 Task: Specify the number of major spacing intervals on the chart.
Action: Mouse pressed left at (150, 285)
Screenshot: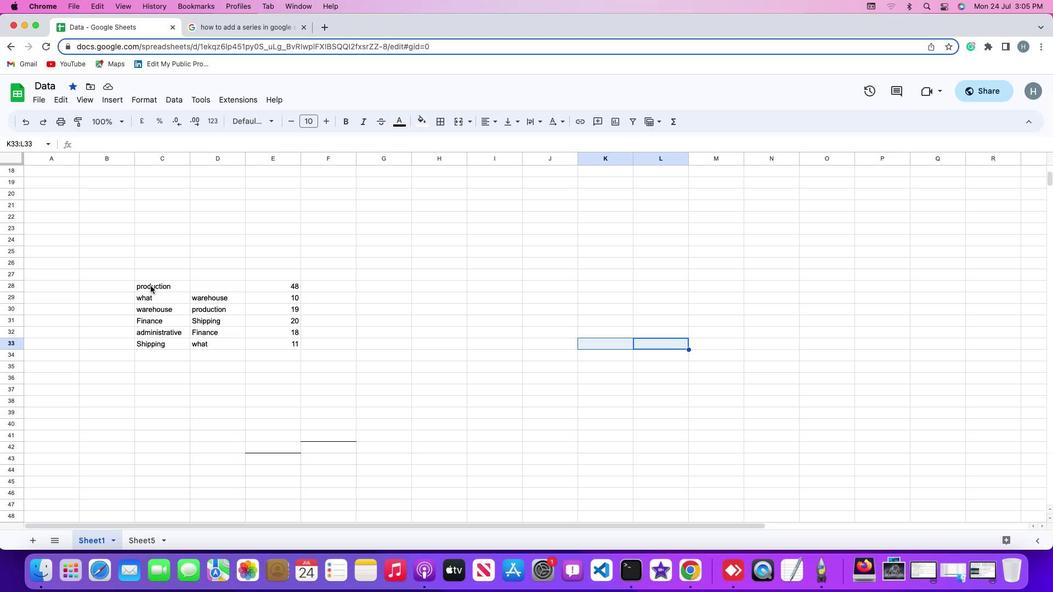 
Action: Mouse pressed left at (150, 285)
Screenshot: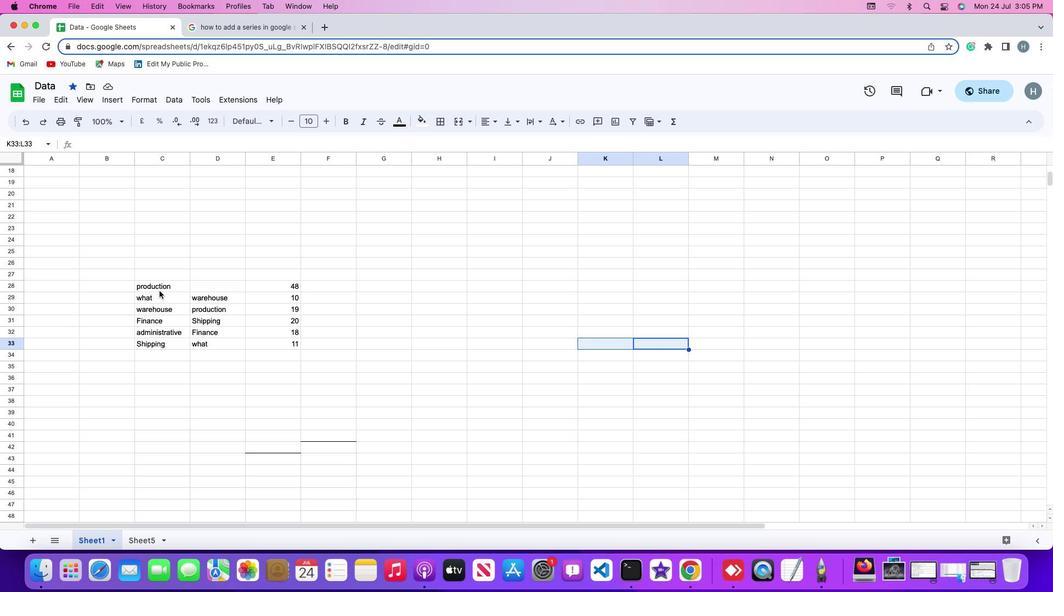 
Action: Mouse moved to (120, 94)
Screenshot: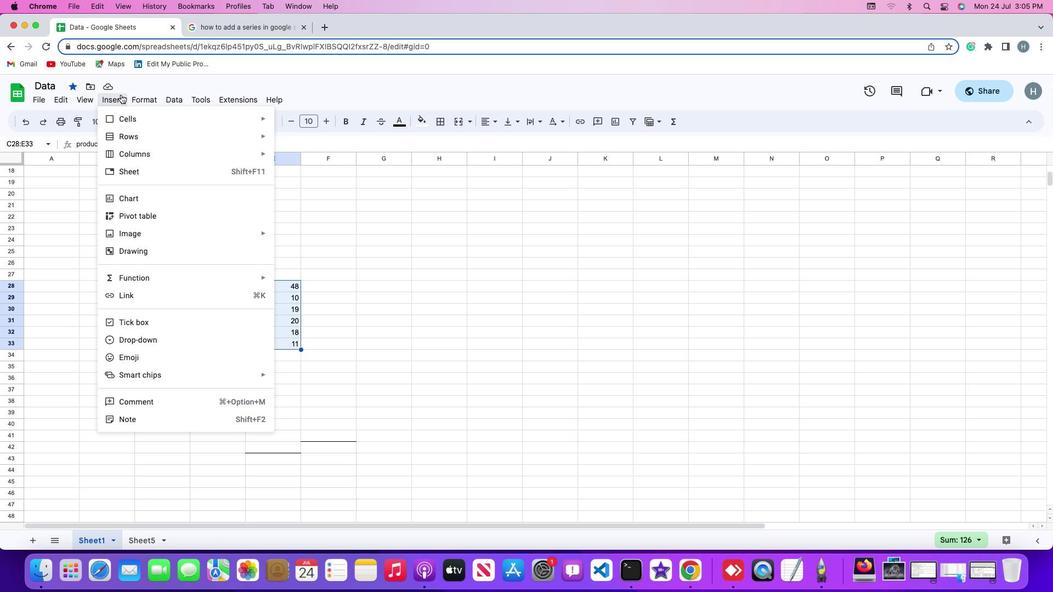 
Action: Mouse pressed left at (120, 94)
Screenshot: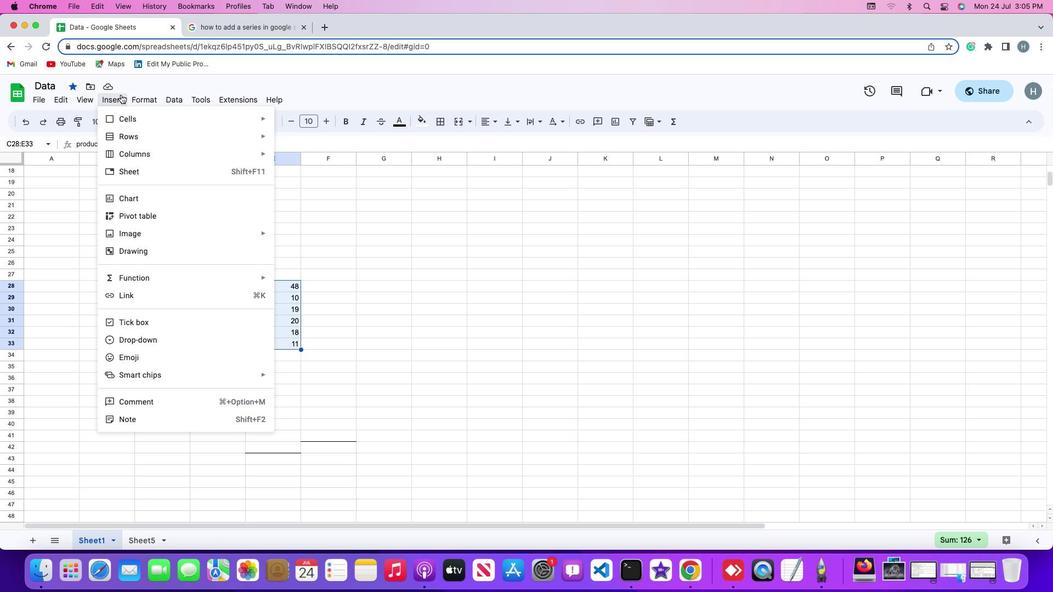 
Action: Mouse moved to (136, 195)
Screenshot: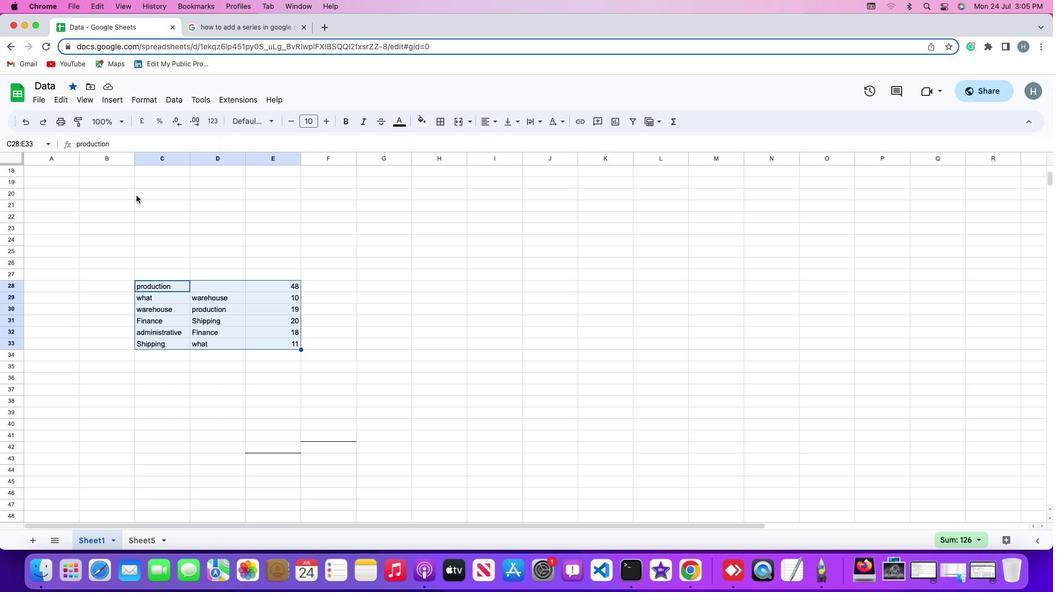 
Action: Mouse pressed left at (136, 195)
Screenshot: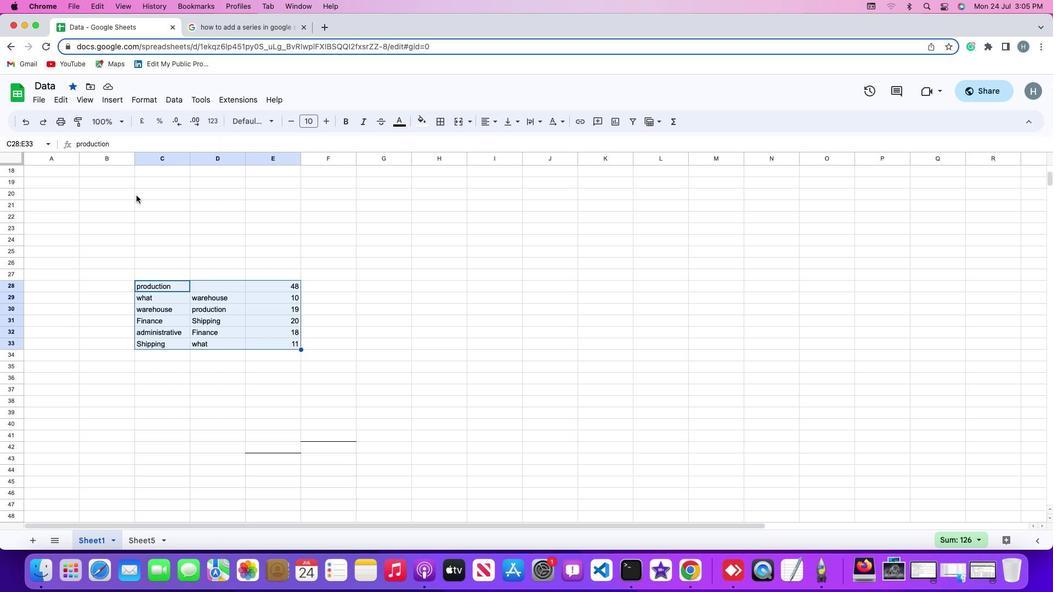 
Action: Mouse moved to (1005, 154)
Screenshot: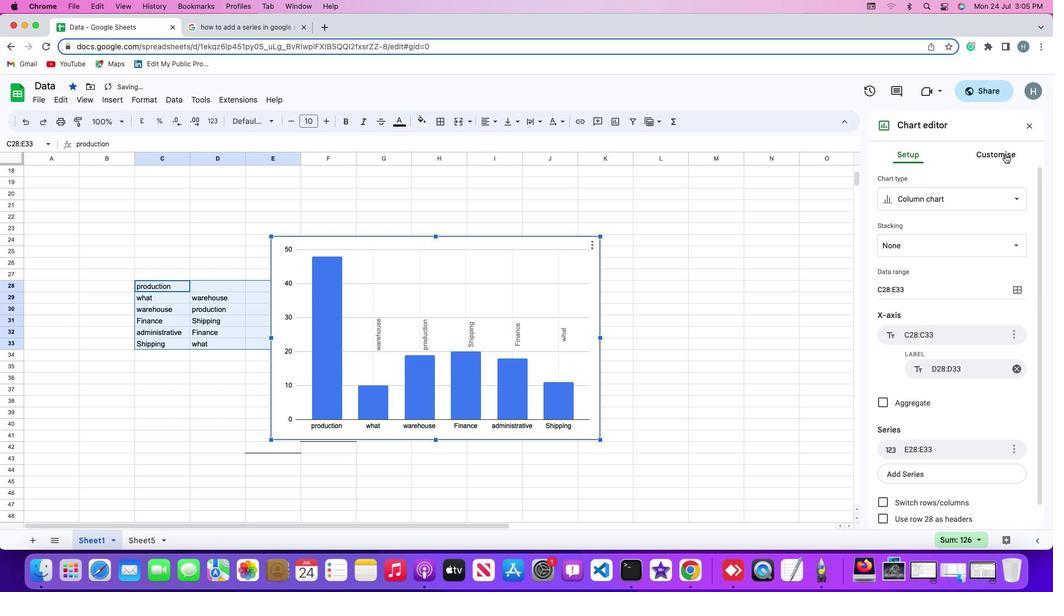 
Action: Mouse pressed left at (1005, 154)
Screenshot: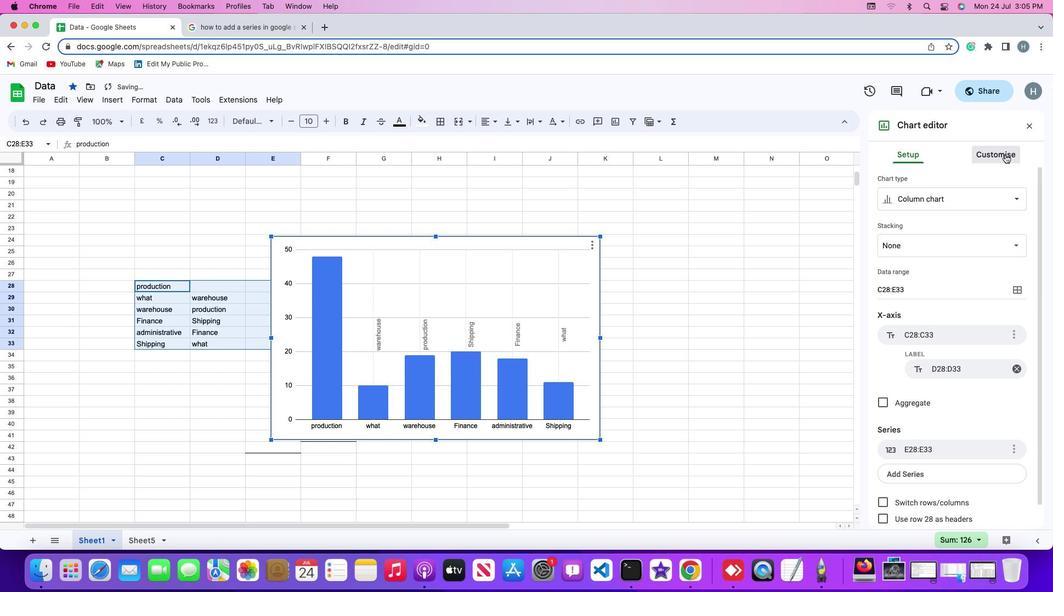 
Action: Mouse moved to (942, 384)
Screenshot: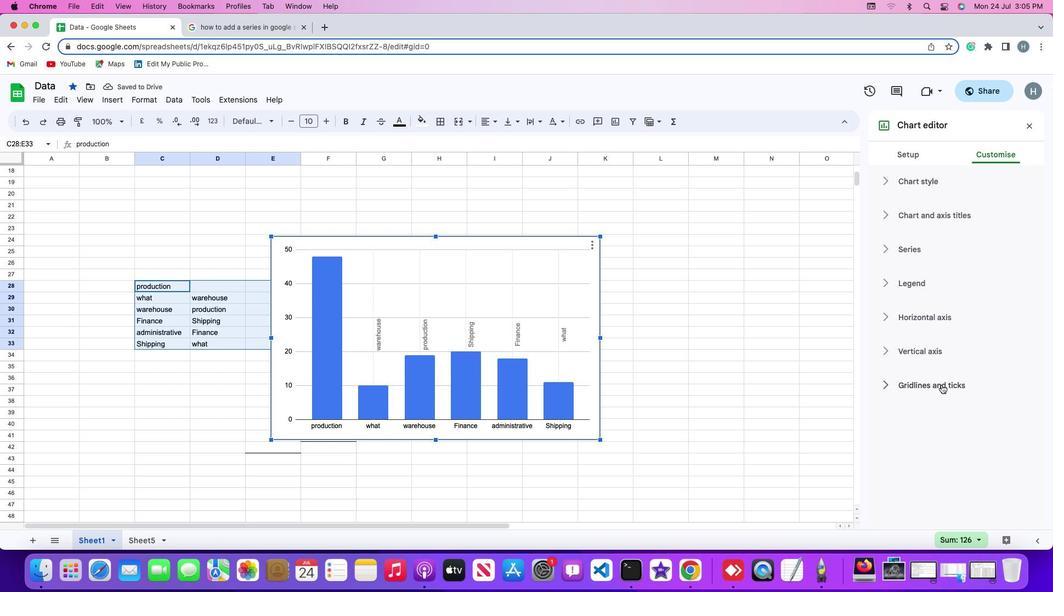 
Action: Mouse pressed left at (942, 384)
Screenshot: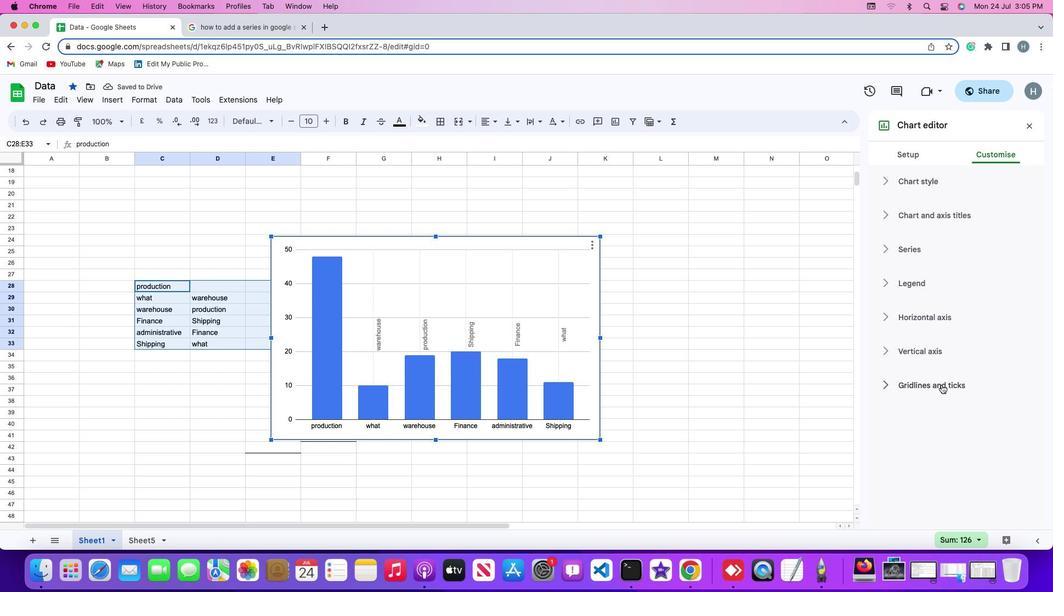 
Action: Mouse moved to (933, 413)
Screenshot: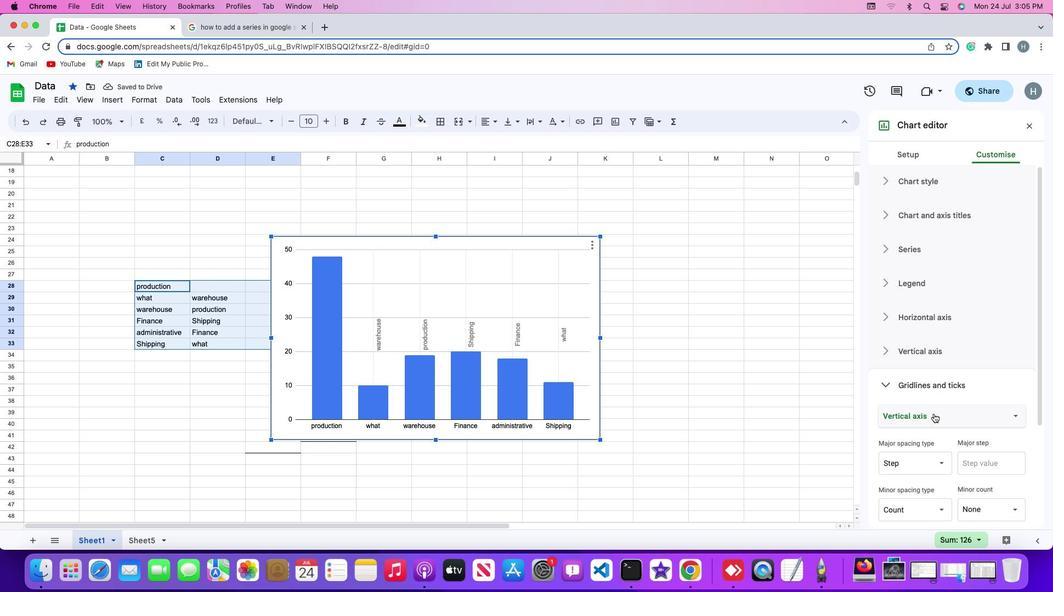 
Action: Mouse pressed left at (933, 413)
Screenshot: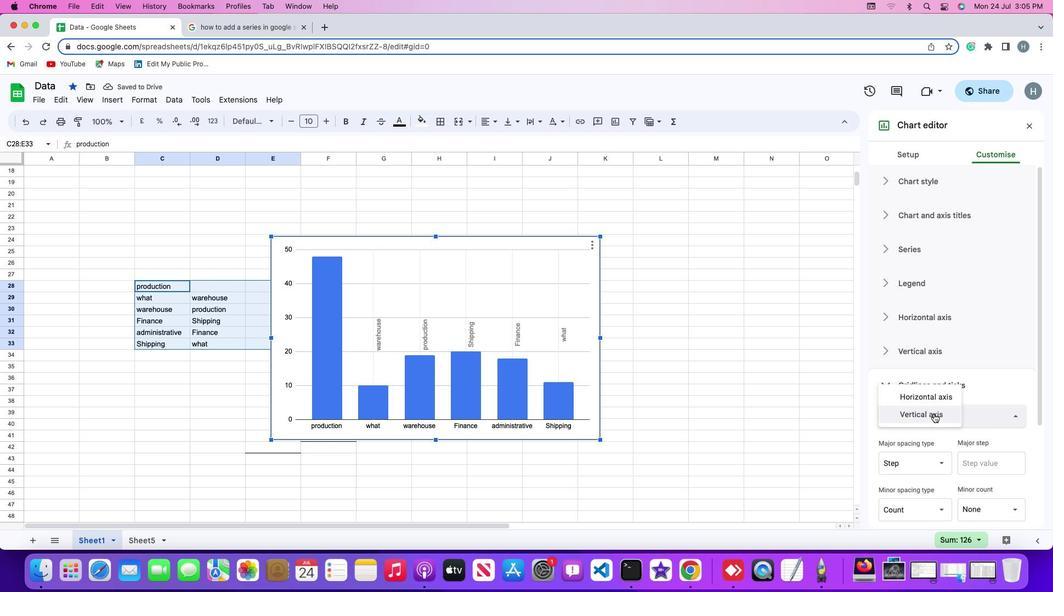
Action: Mouse pressed left at (933, 413)
Screenshot: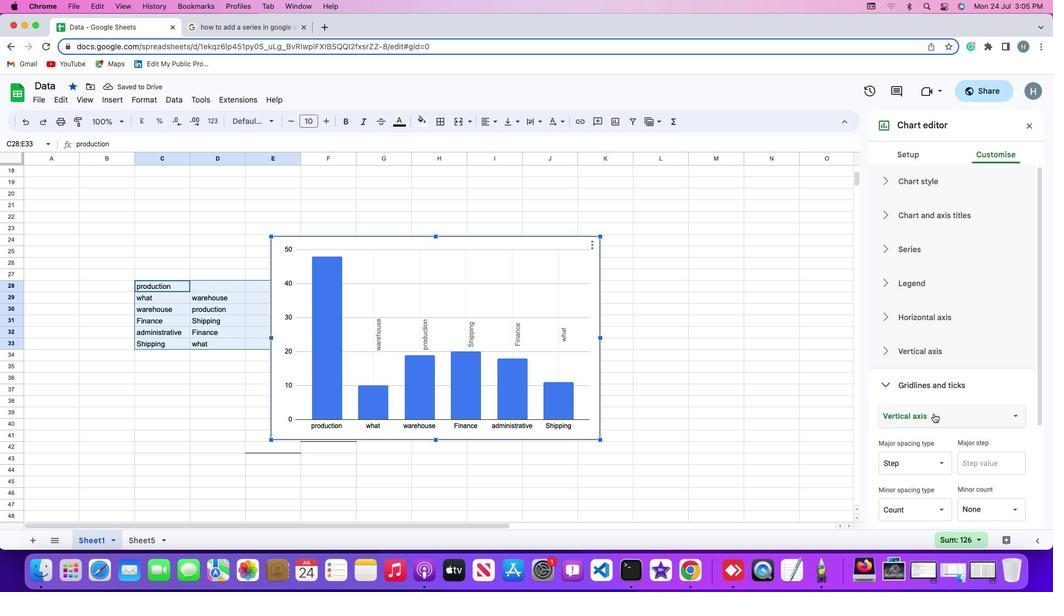 
Action: Mouse moved to (938, 458)
Screenshot: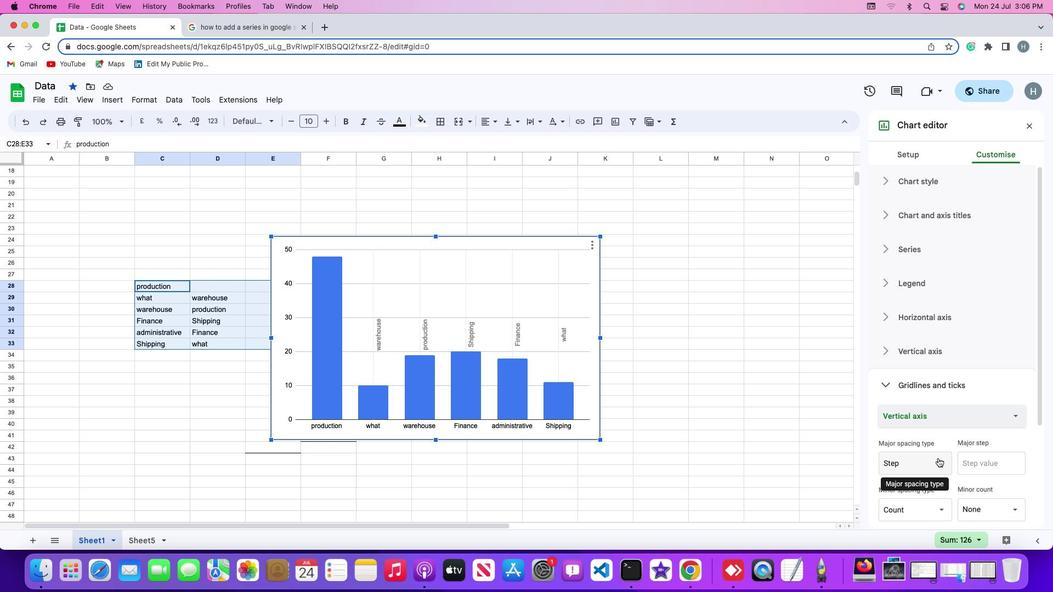
Action: Mouse pressed left at (938, 458)
Screenshot: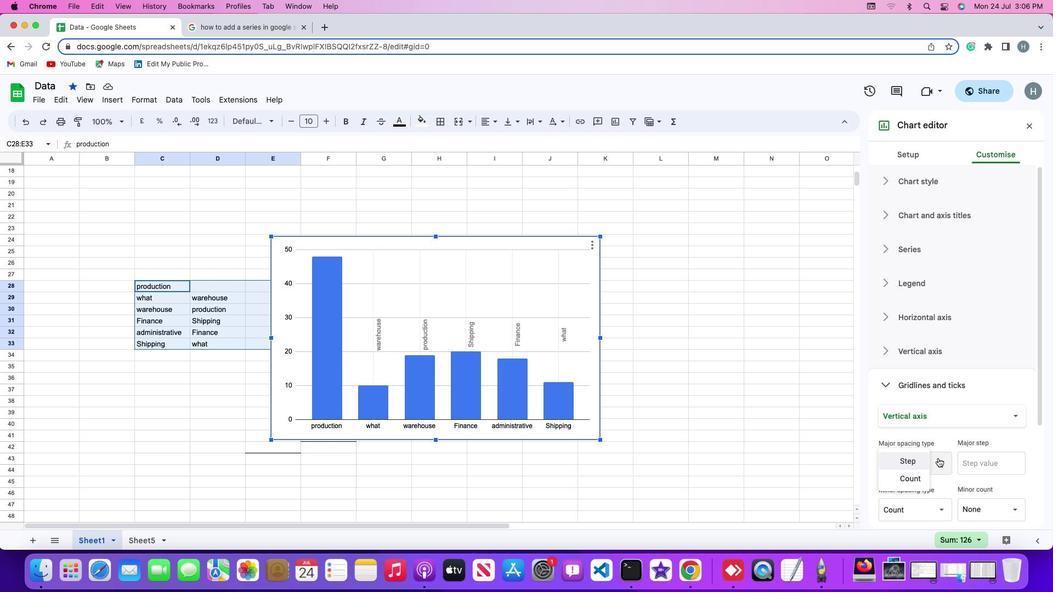 
Action: Mouse moved to (907, 459)
Screenshot: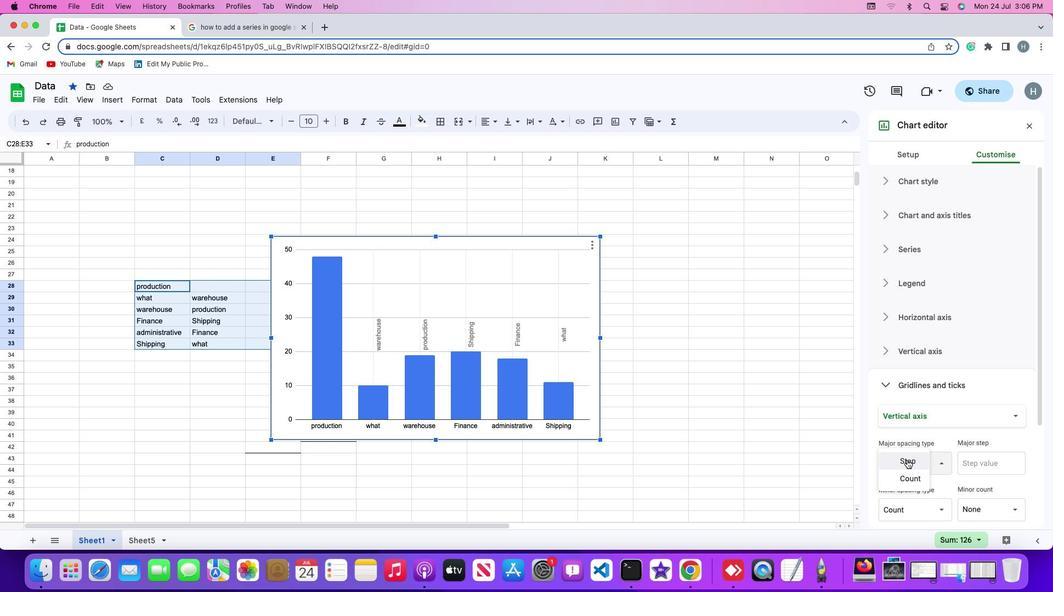 
Action: Mouse pressed left at (907, 459)
Screenshot: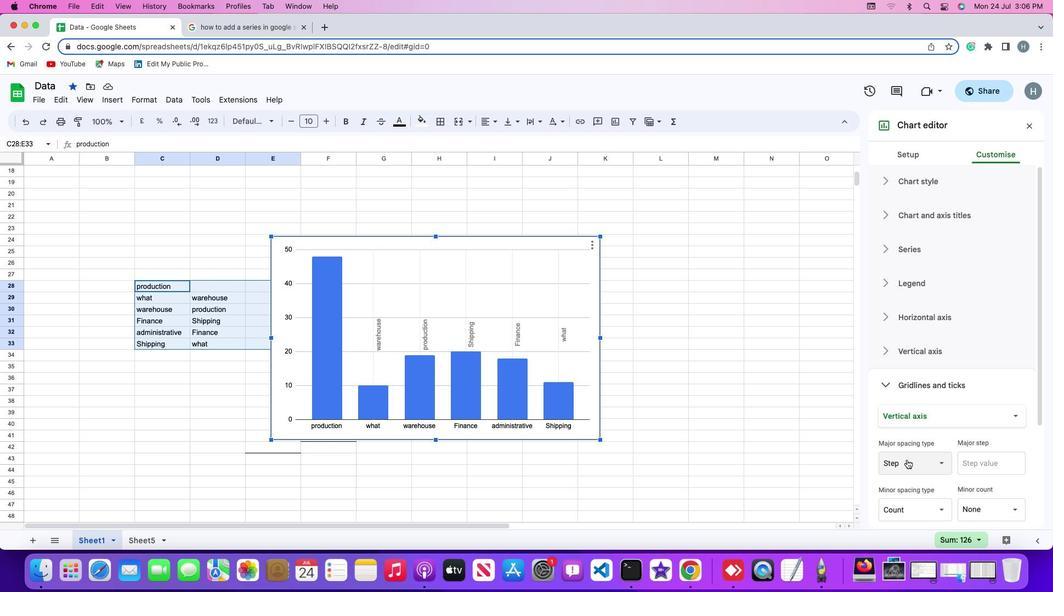 
Action: Mouse moved to (770, 399)
Screenshot: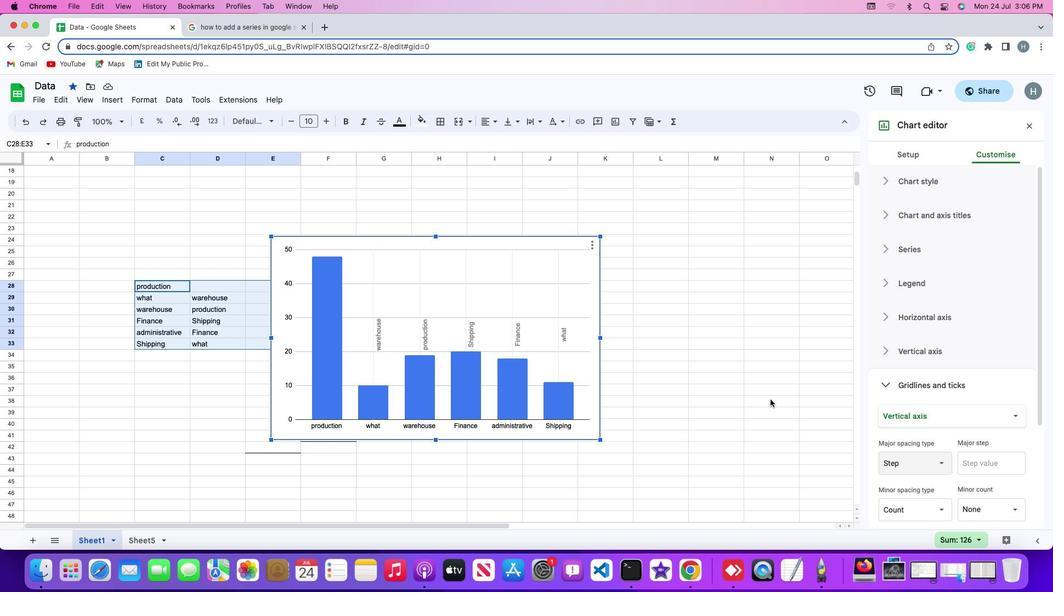 
